 Task: Create expense report object for report data.
Action: Mouse moved to (587, 46)
Screenshot: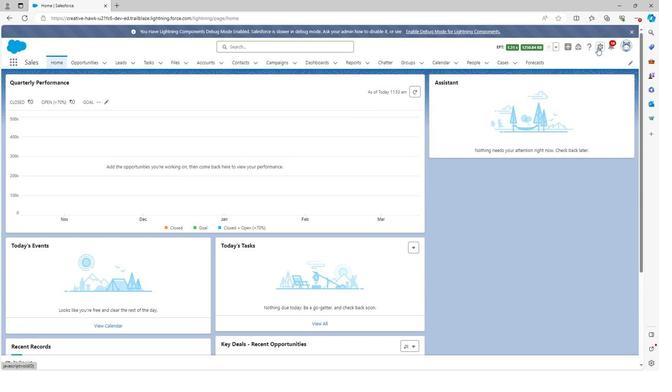 
Action: Mouse pressed left at (587, 46)
Screenshot: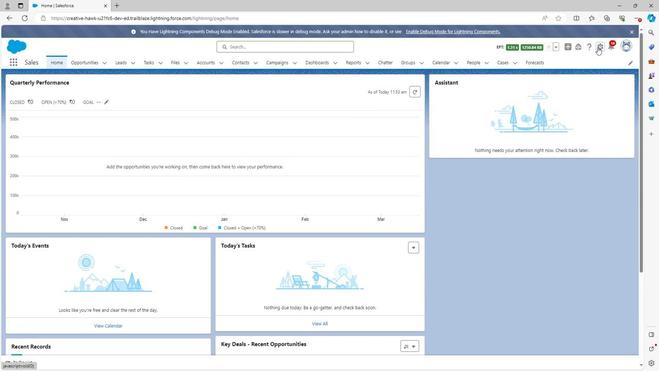 
Action: Mouse moved to (563, 68)
Screenshot: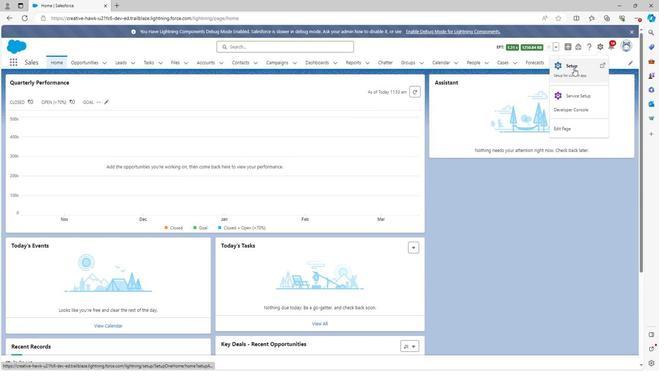 
Action: Mouse pressed left at (563, 68)
Screenshot: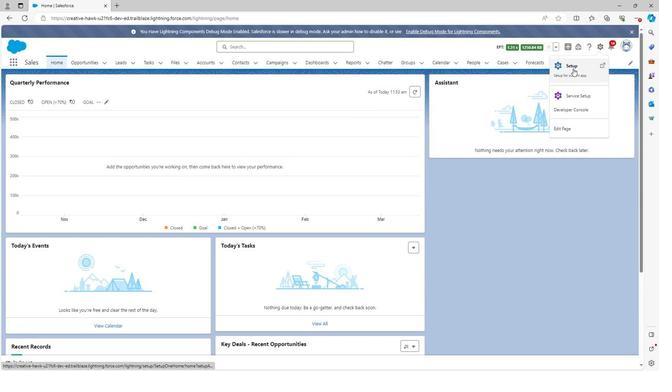 
Action: Mouse moved to (102, 59)
Screenshot: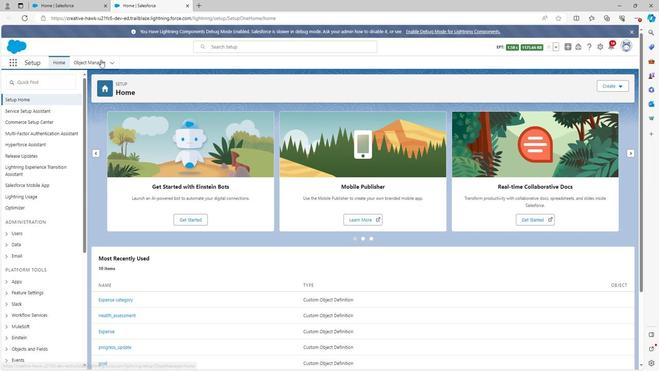 
Action: Mouse pressed left at (102, 59)
Screenshot: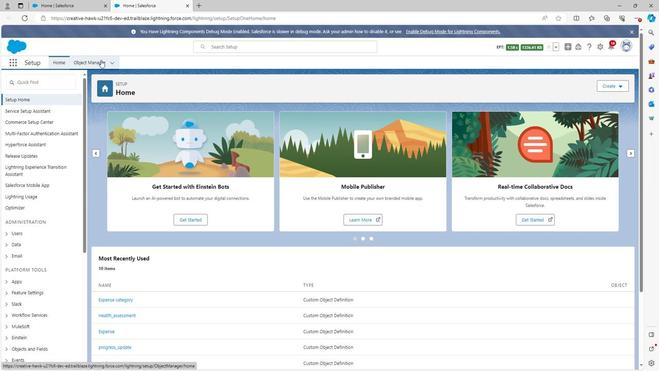 
Action: Mouse moved to (602, 85)
Screenshot: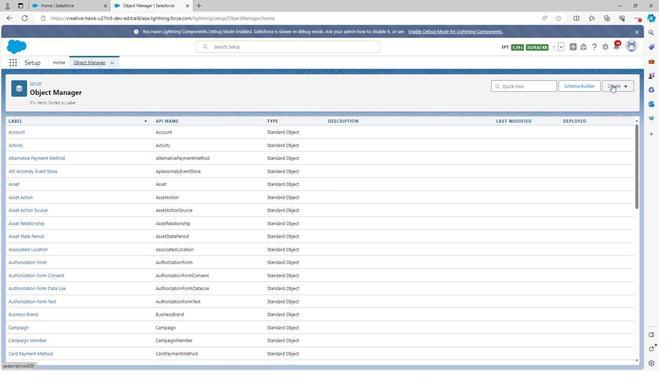 
Action: Mouse pressed left at (602, 85)
Screenshot: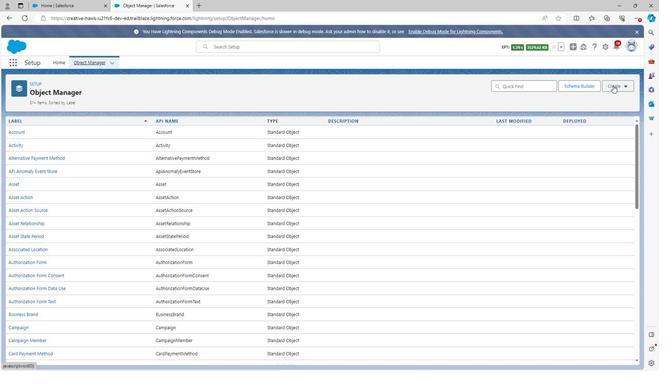 
Action: Mouse moved to (583, 104)
Screenshot: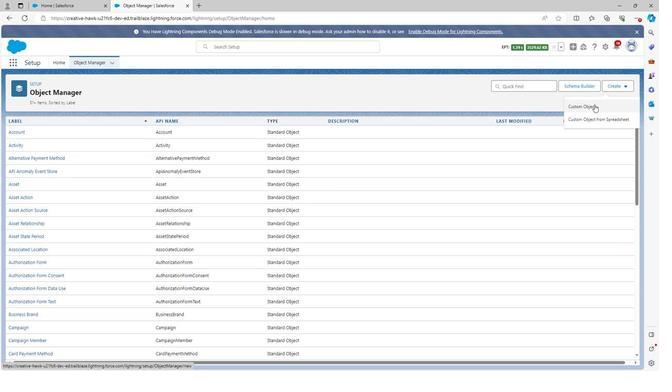 
Action: Mouse pressed left at (583, 104)
Screenshot: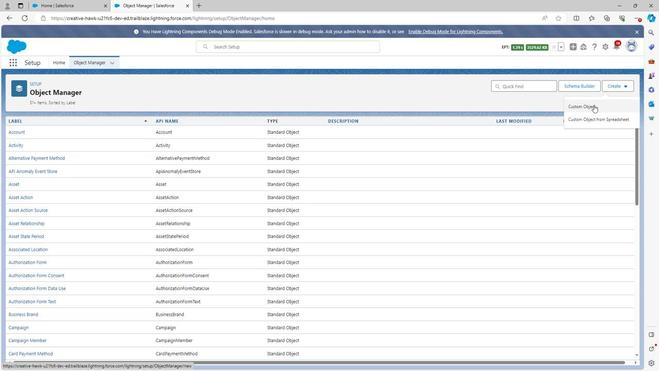 
Action: Mouse moved to (164, 176)
Screenshot: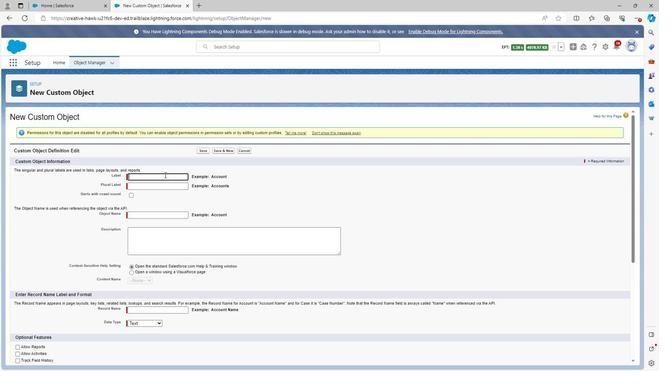 
Action: Key pressed <Key.shift>Expense<Key.space>report
Screenshot: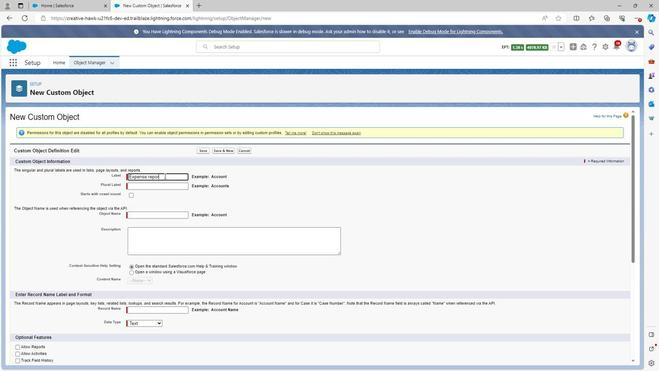 
Action: Mouse moved to (156, 188)
Screenshot: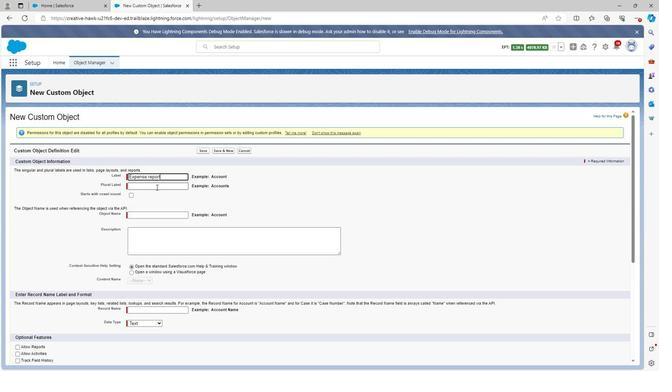
Action: Mouse pressed left at (156, 188)
Screenshot: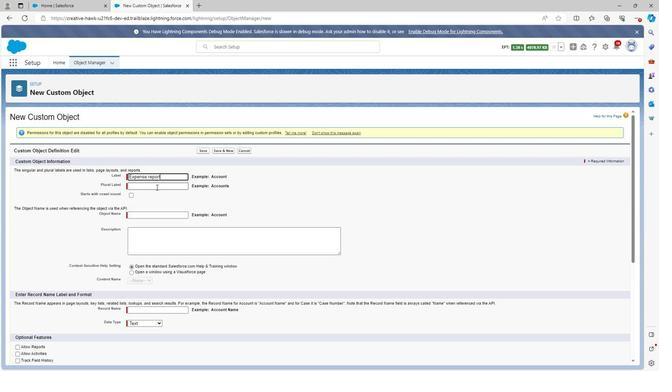
Action: Key pressed <Key.shift><Key.shift>Expense<Key.space>reports
Screenshot: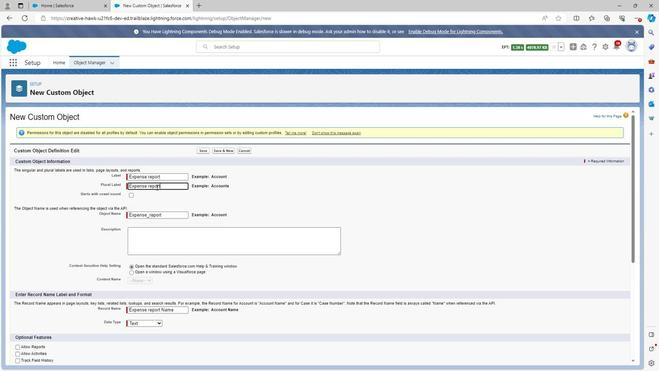
Action: Mouse moved to (149, 198)
Screenshot: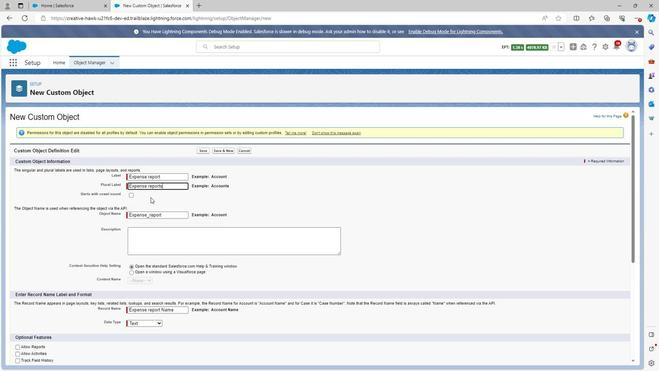 
Action: Mouse pressed left at (149, 198)
Screenshot: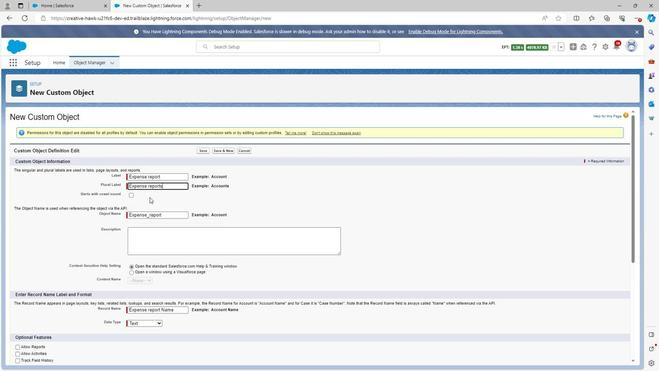 
Action: Mouse moved to (145, 236)
Screenshot: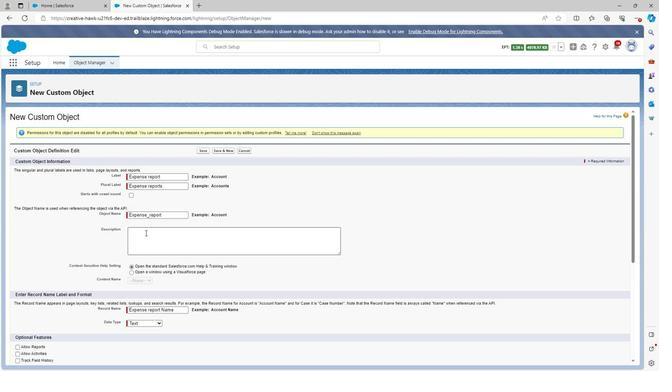 
Action: Mouse pressed left at (145, 236)
Screenshot: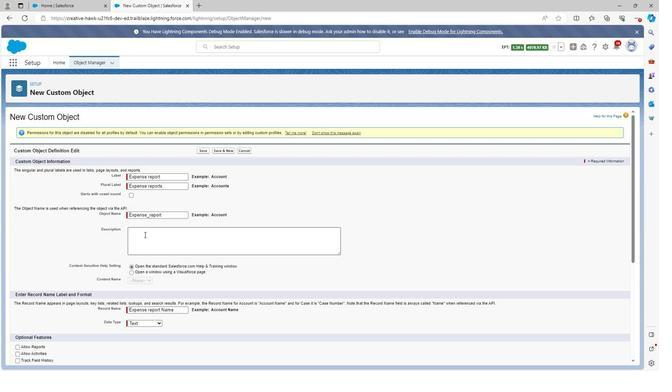 
Action: Key pressed <Key.shift>Expense<Key.space>report<Key.space>is<Key.space>used<Key.space>to<Key.space>define<Key.space>the<Key.space>report<Key.space>of<Key.space>all<Key.space>the<Key.space>users<Key.space>related<Key.space>to<Key.space>expenses
Screenshot: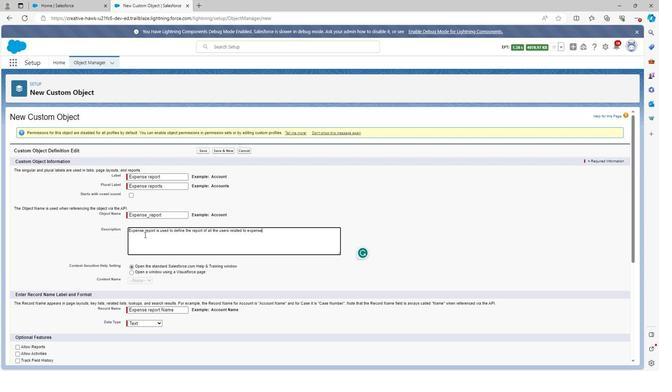 
Action: Mouse moved to (43, 302)
Screenshot: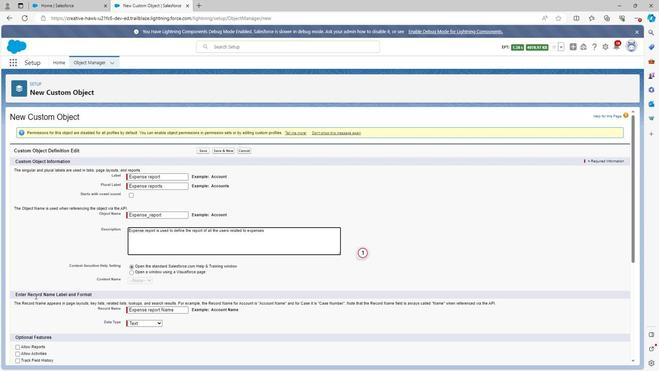 
Action: Mouse scrolled (43, 301) with delta (0, 0)
Screenshot: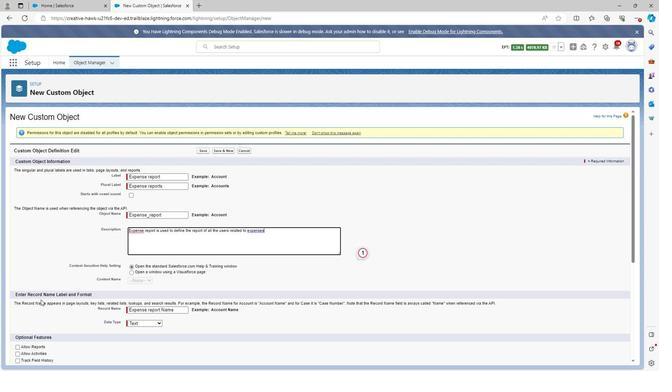 
Action: Mouse scrolled (43, 301) with delta (0, 0)
Screenshot: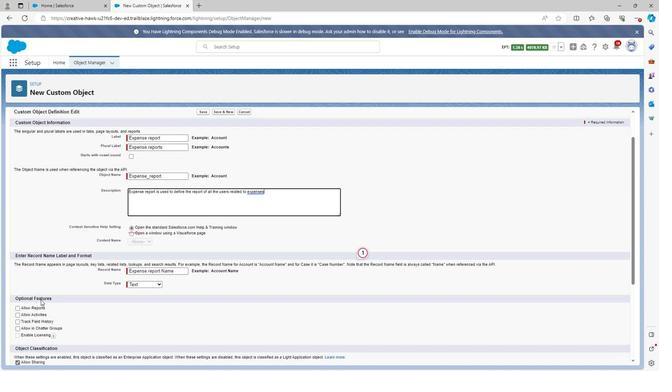 
Action: Mouse scrolled (43, 301) with delta (0, 0)
Screenshot: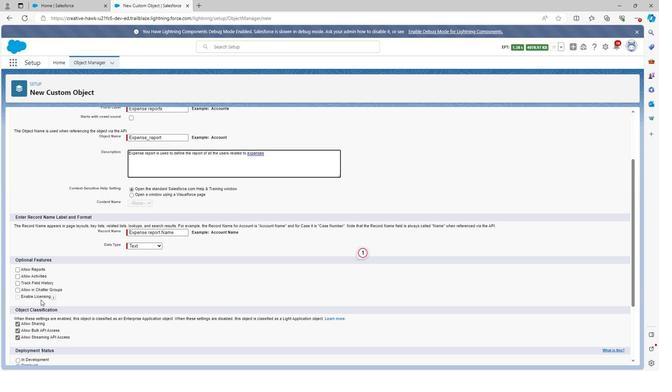 
Action: Mouse moved to (20, 231)
Screenshot: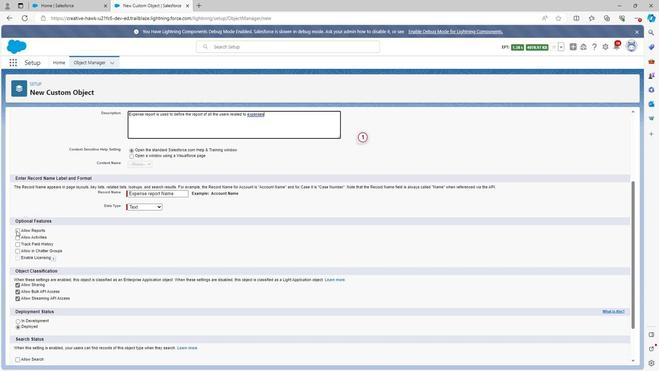 
Action: Mouse pressed left at (20, 231)
Screenshot: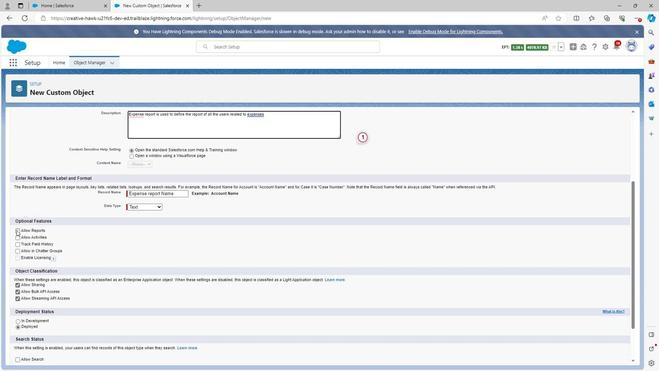 
Action: Mouse moved to (21, 245)
Screenshot: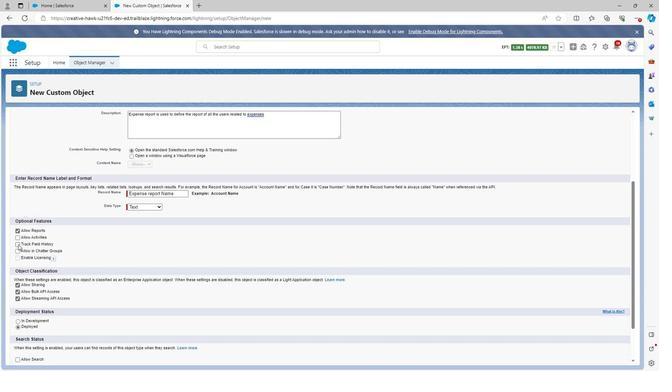 
Action: Mouse pressed left at (21, 245)
Screenshot: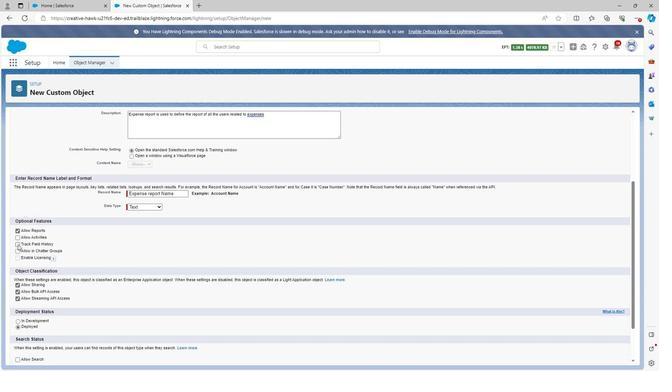 
Action: Mouse moved to (21, 253)
Screenshot: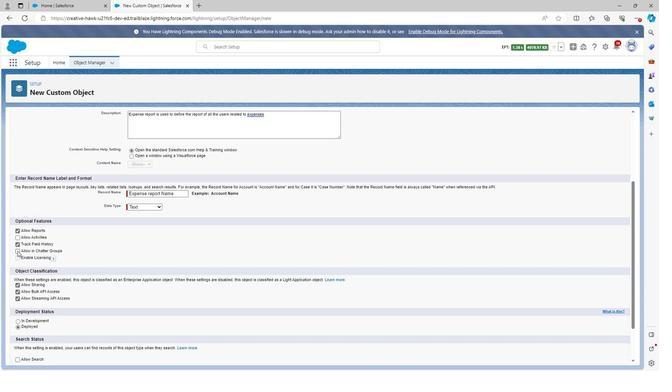
Action: Mouse pressed left at (21, 253)
Screenshot: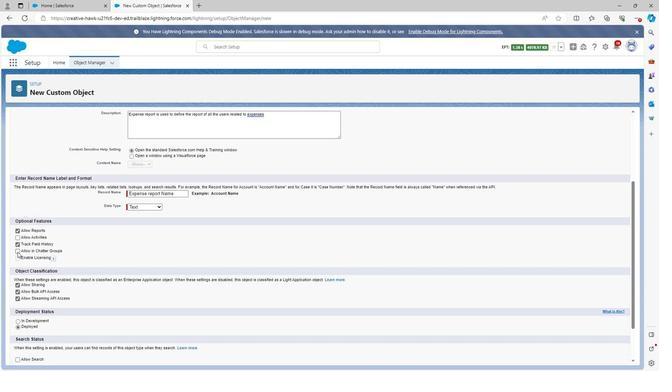 
Action: Mouse moved to (65, 311)
Screenshot: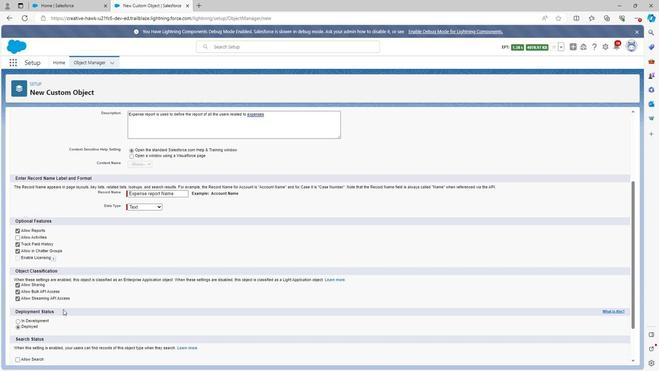 
Action: Mouse scrolled (65, 311) with delta (0, 0)
Screenshot: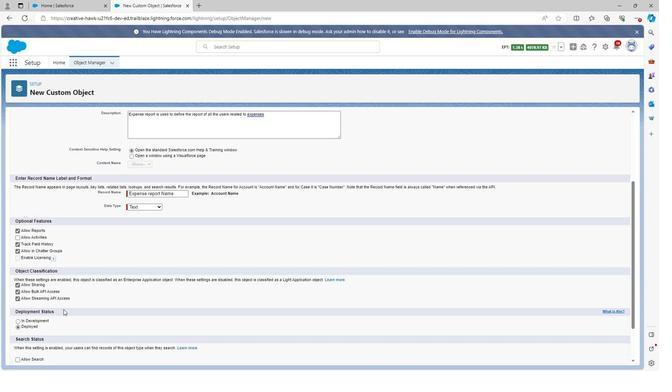 
Action: Mouse moved to (66, 311)
Screenshot: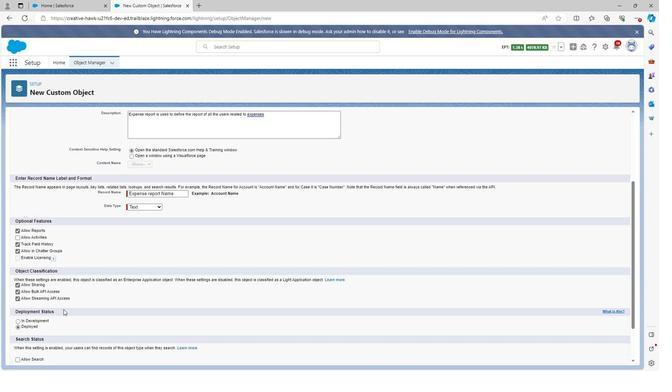 
Action: Mouse scrolled (66, 311) with delta (0, 0)
Screenshot: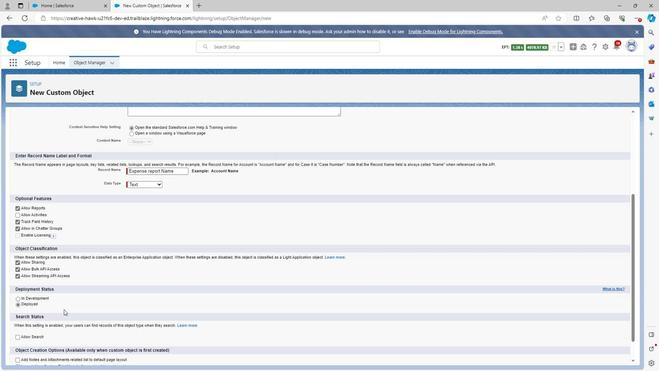 
Action: Mouse scrolled (66, 311) with delta (0, 0)
Screenshot: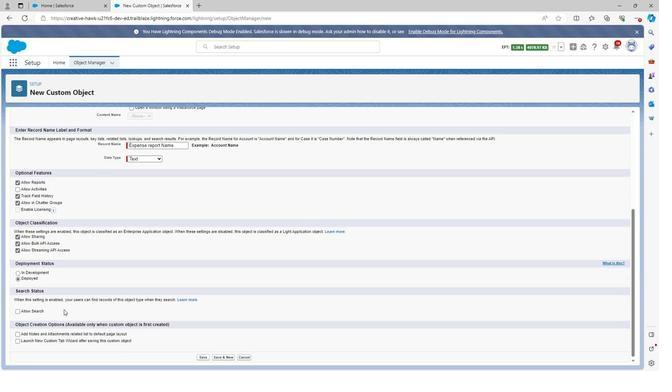 
Action: Mouse scrolled (66, 311) with delta (0, 0)
Screenshot: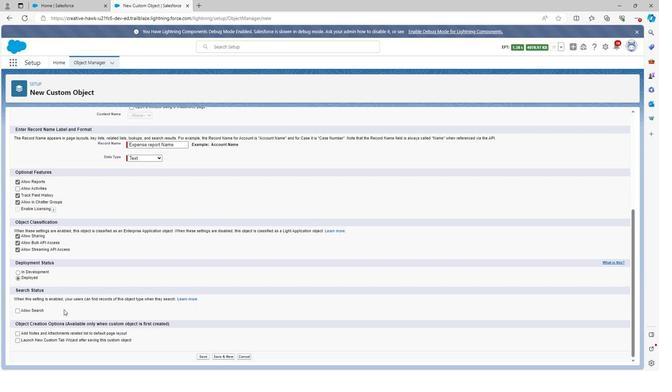 
Action: Mouse moved to (204, 358)
Screenshot: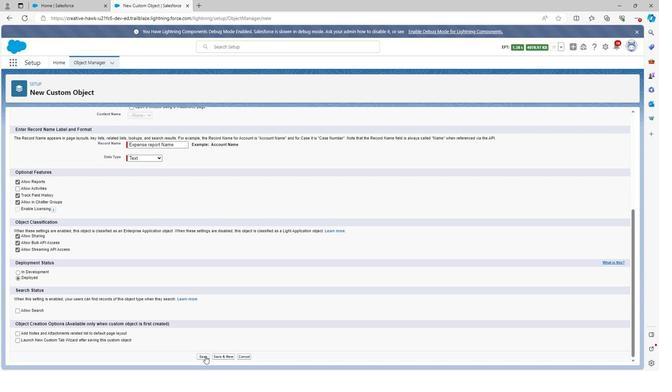 
Action: Mouse pressed left at (204, 358)
Screenshot: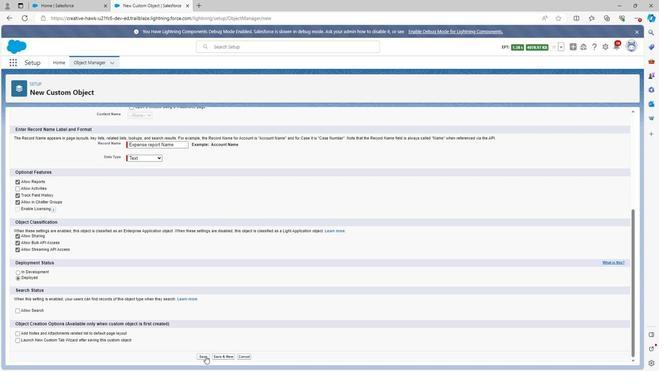 
Action: Mouse moved to (64, 83)
Screenshot: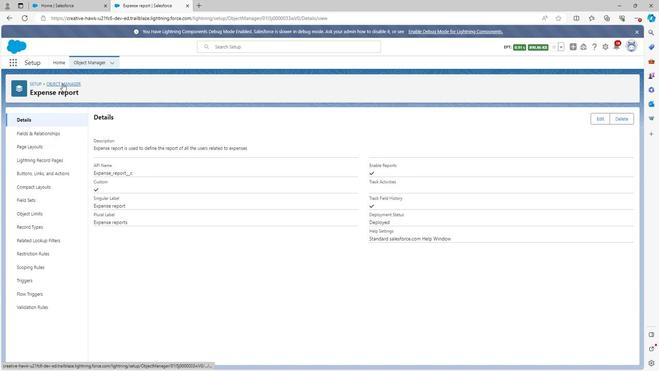 
Action: Mouse pressed left at (64, 83)
Screenshot: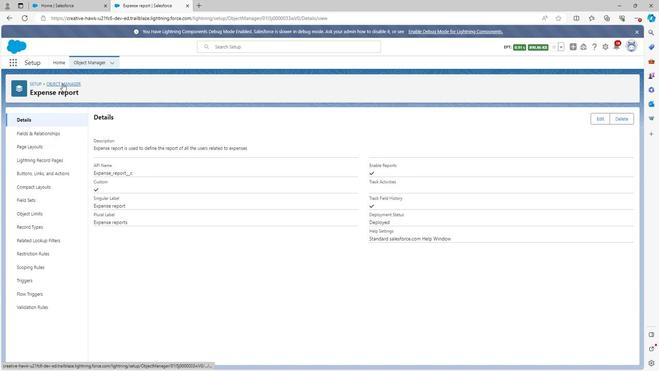 
Action: Mouse moved to (58, 226)
Screenshot: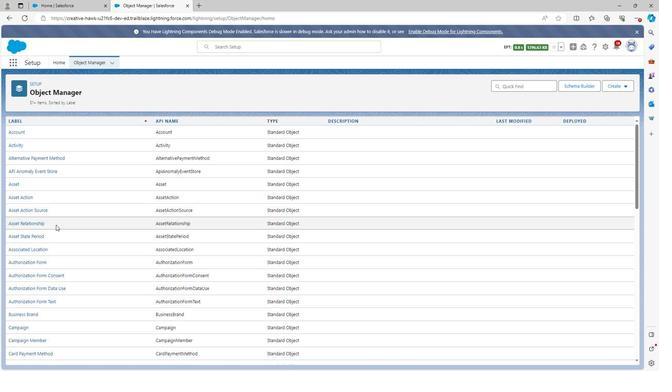 
Action: Mouse scrolled (58, 226) with delta (0, 0)
Screenshot: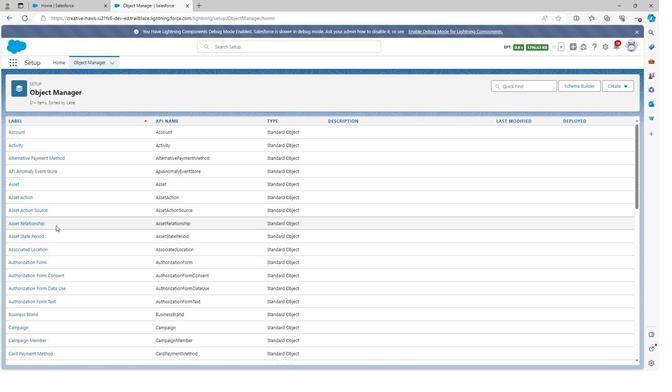 
Action: Mouse scrolled (58, 226) with delta (0, 0)
Screenshot: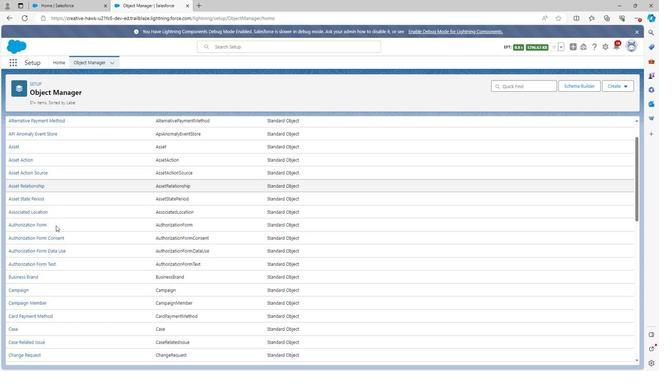 
Action: Mouse scrolled (58, 226) with delta (0, 0)
Screenshot: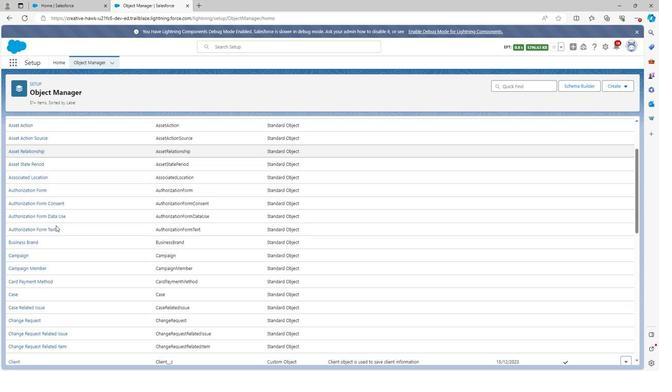
Action: Mouse scrolled (58, 226) with delta (0, 0)
Screenshot: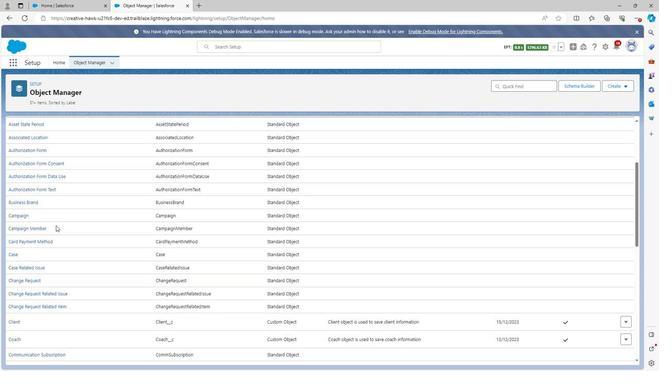 
Action: Mouse scrolled (58, 226) with delta (0, 0)
Screenshot: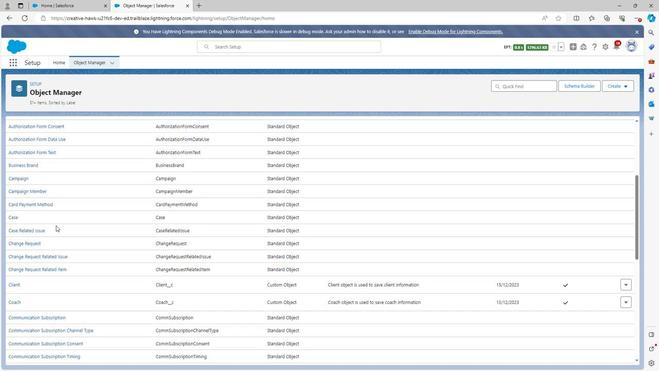 
Action: Mouse scrolled (58, 226) with delta (0, 0)
Screenshot: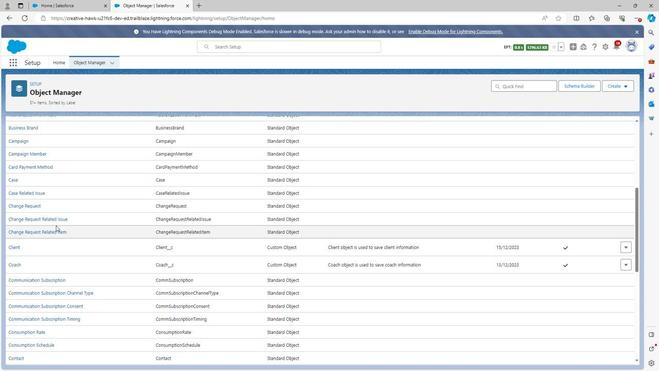 
Action: Mouse scrolled (58, 226) with delta (0, 0)
Screenshot: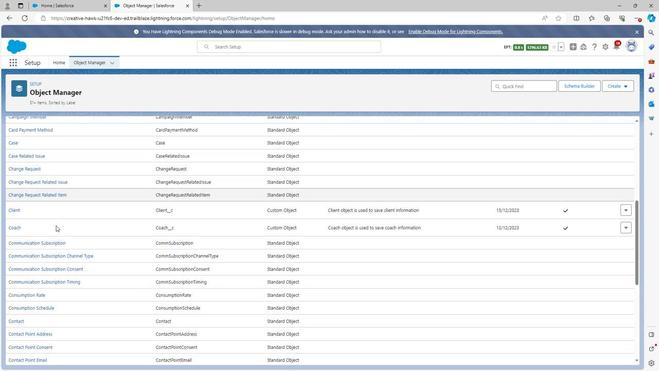 
Action: Mouse scrolled (58, 226) with delta (0, 0)
Screenshot: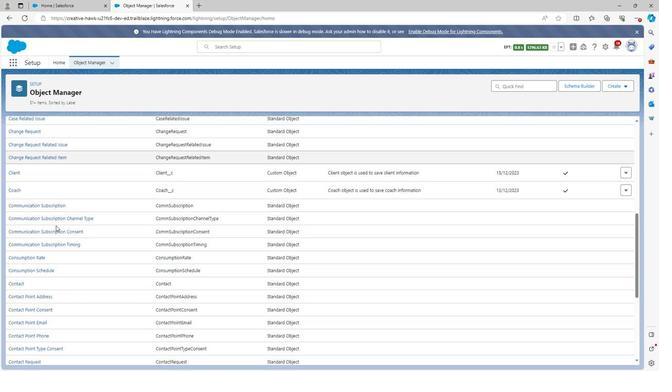 
Action: Mouse scrolled (58, 226) with delta (0, 0)
Screenshot: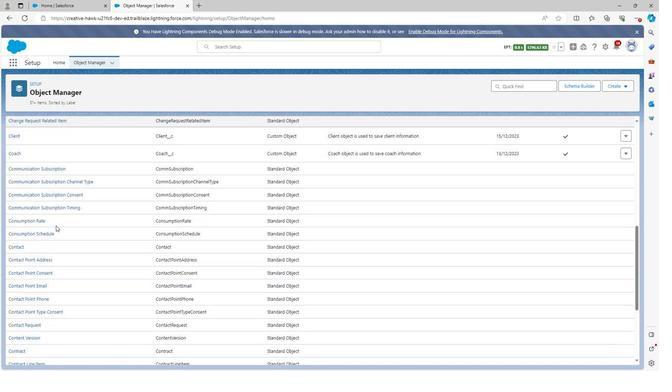 
Action: Mouse scrolled (58, 226) with delta (0, 0)
Screenshot: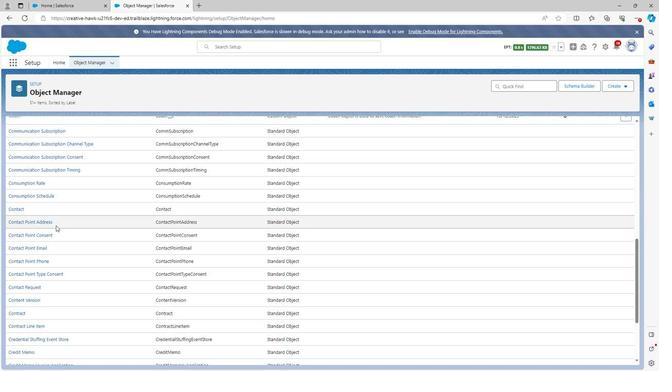 
Action: Mouse scrolled (58, 226) with delta (0, 0)
Screenshot: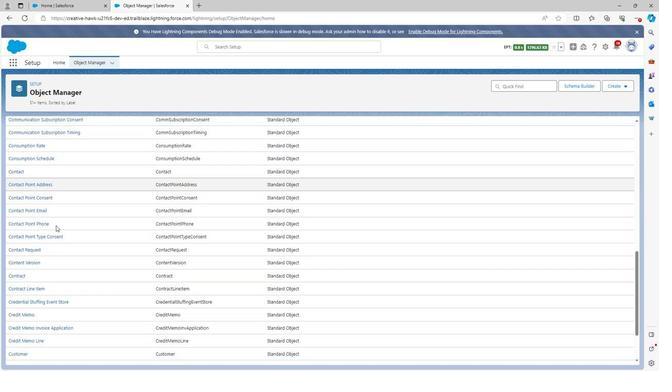 
Action: Mouse scrolled (58, 226) with delta (0, 0)
Screenshot: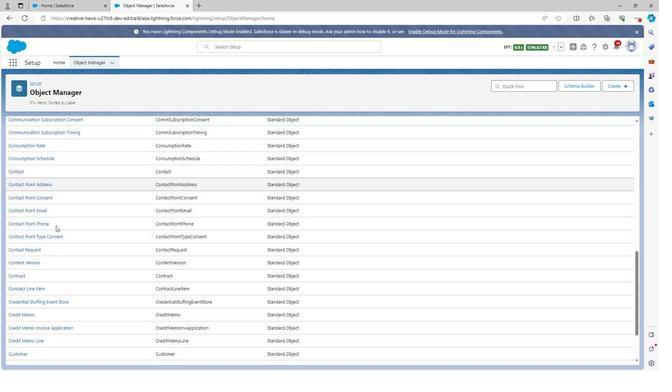 
Action: Mouse scrolled (58, 226) with delta (0, 0)
Screenshot: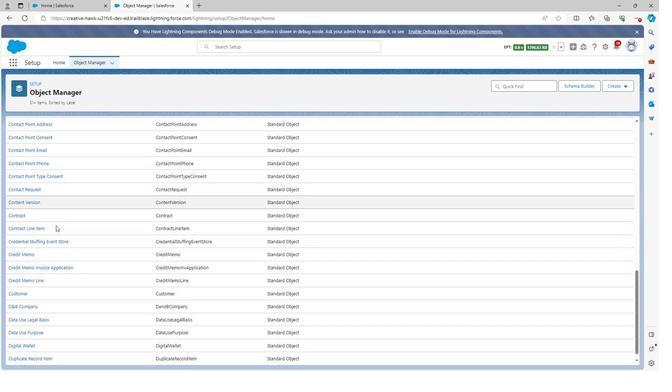 
Action: Mouse scrolled (58, 226) with delta (0, 0)
Screenshot: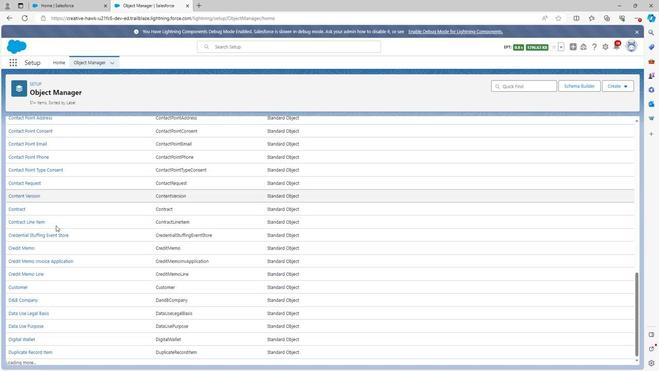
Action: Mouse moved to (60, 240)
Screenshot: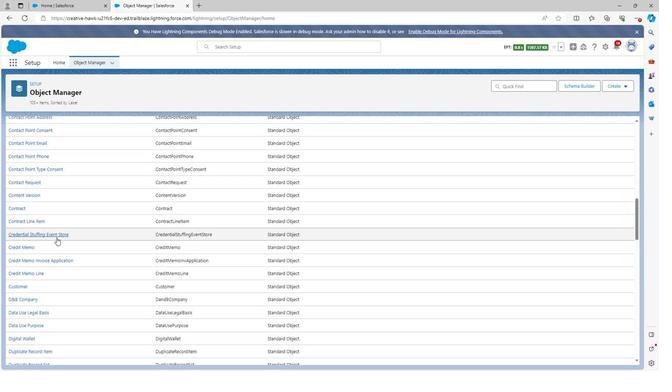 
Action: Mouse scrolled (60, 240) with delta (0, 0)
Screenshot: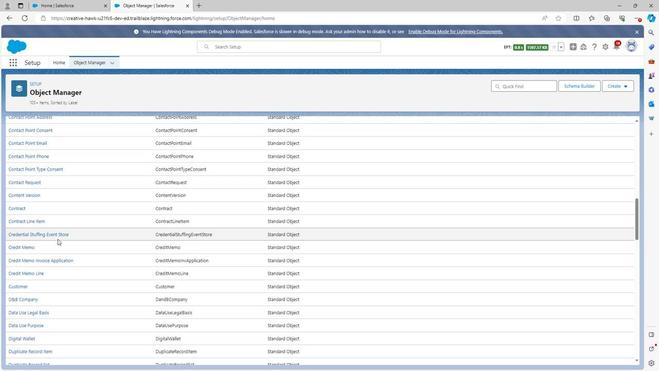 
Action: Mouse scrolled (60, 240) with delta (0, 0)
Screenshot: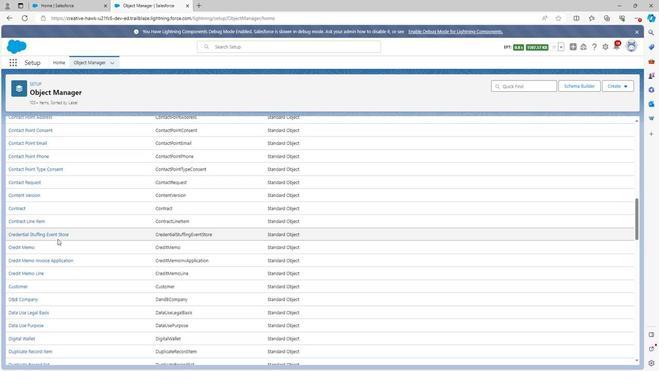 
Action: Mouse scrolled (60, 240) with delta (0, 0)
Screenshot: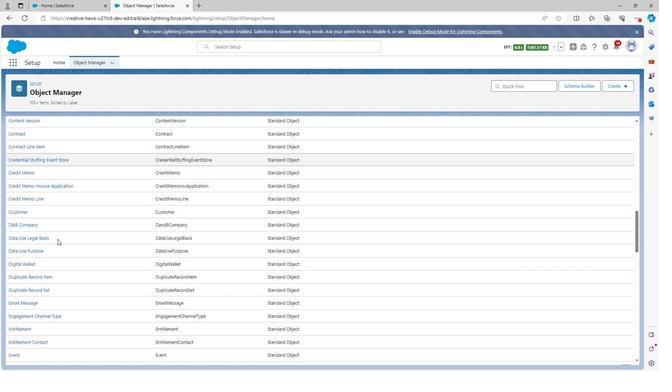 
Action: Mouse moved to (58, 257)
Screenshot: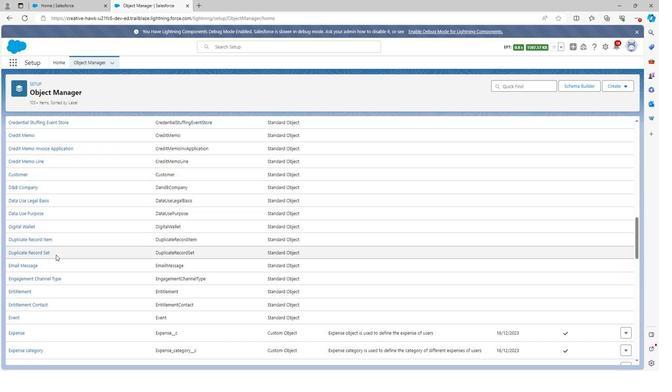 
Action: Mouse scrolled (58, 257) with delta (0, 0)
Screenshot: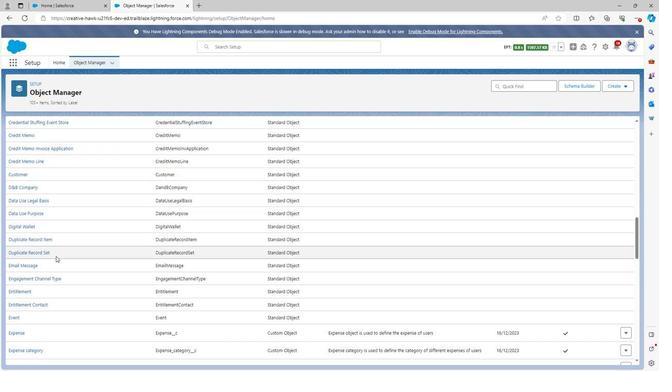 
Action: Mouse scrolled (58, 257) with delta (0, 0)
Screenshot: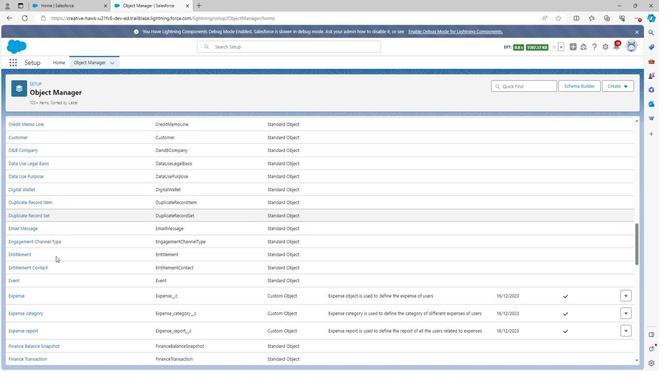 
Action: Mouse scrolled (58, 257) with delta (0, 0)
Screenshot: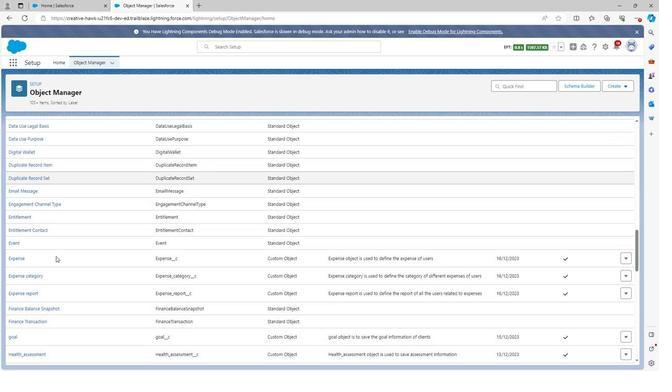 
Action: Mouse moved to (29, 258)
Screenshot: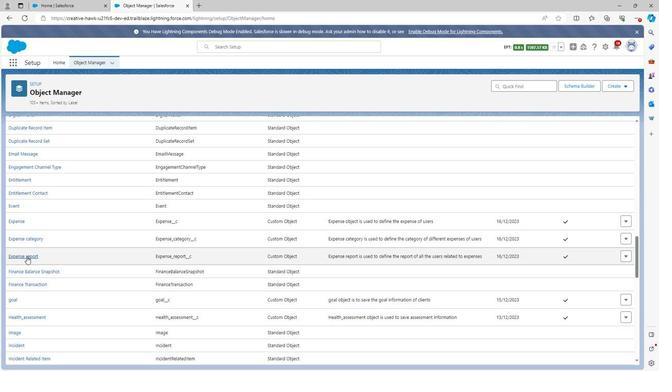 
Action: Mouse pressed left at (29, 258)
Screenshot: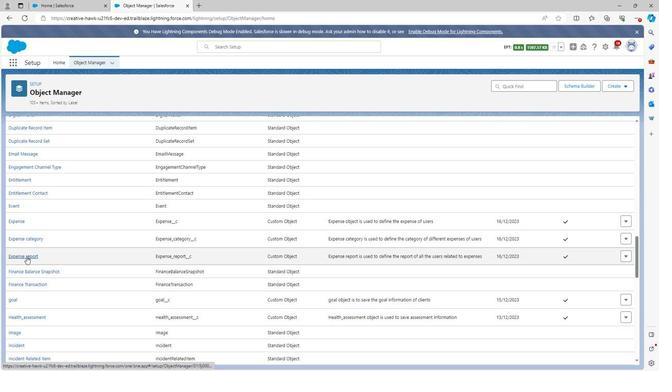 
Action: Mouse moved to (128, 246)
Screenshot: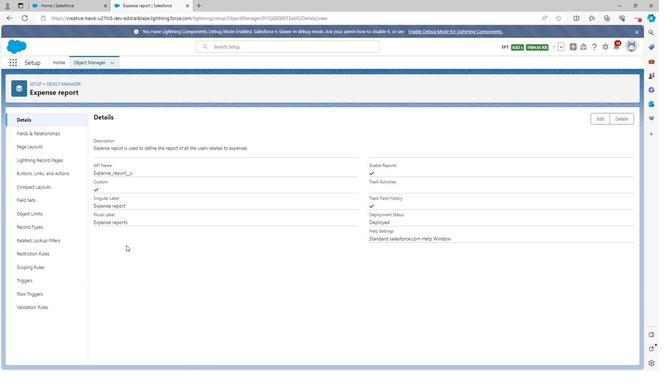 
